 Task: Write and save a response "A difficult person is someone who lacks empathy and concern for others".
Action: Mouse moved to (659, 77)
Screenshot: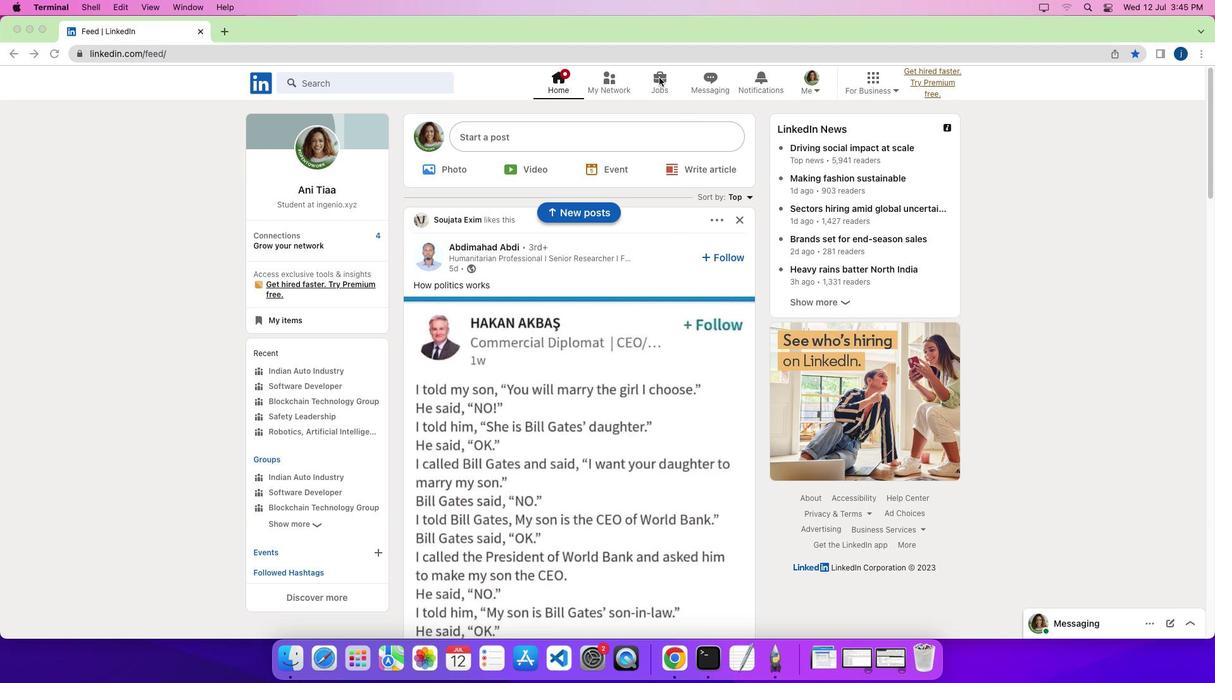 
Action: Mouse pressed left at (659, 77)
Screenshot: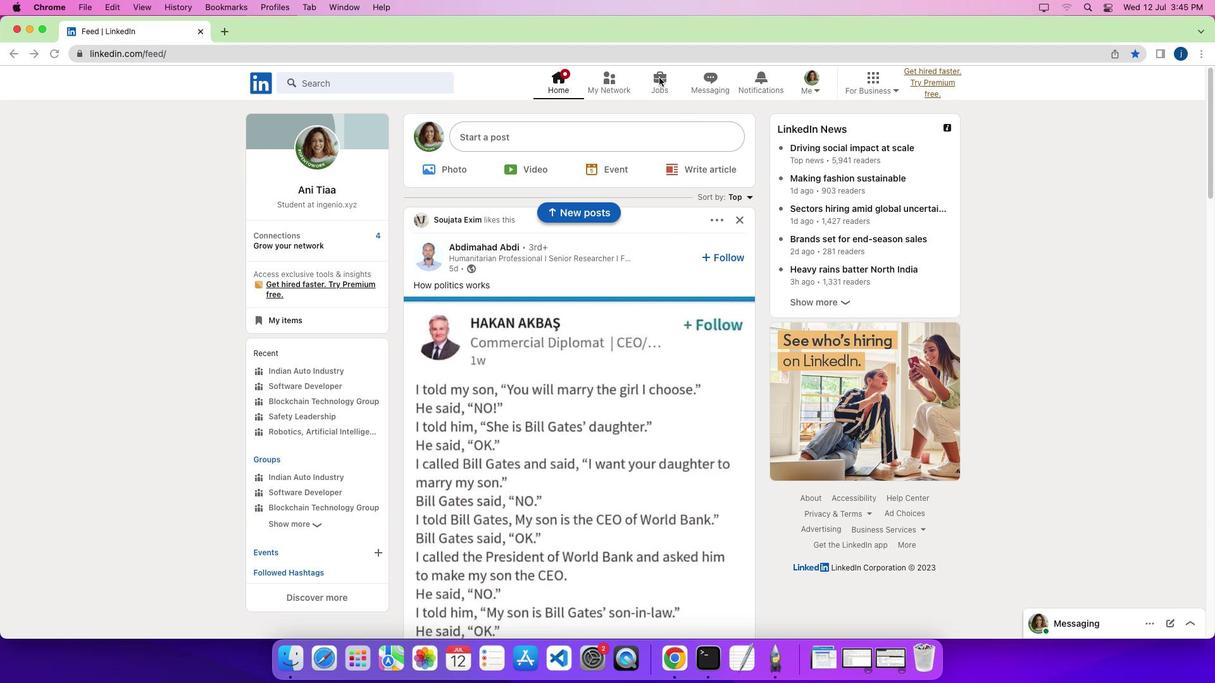 
Action: Mouse pressed left at (659, 77)
Screenshot: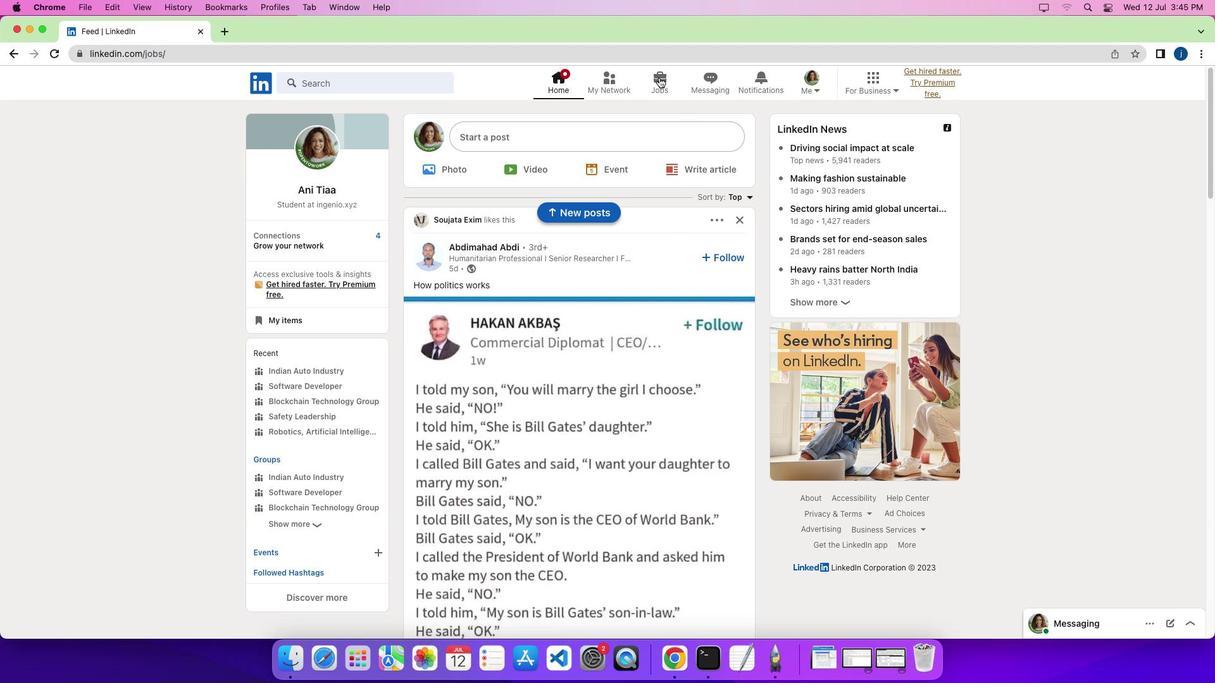 
Action: Mouse moved to (320, 438)
Screenshot: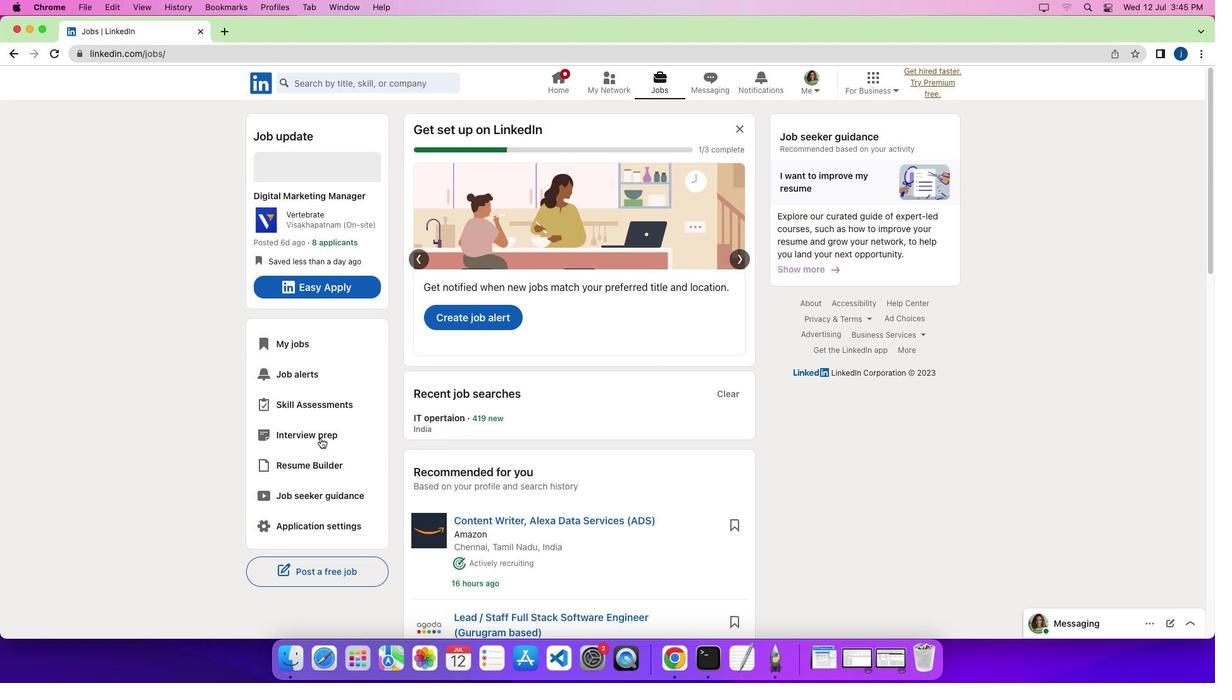 
Action: Mouse pressed left at (320, 438)
Screenshot: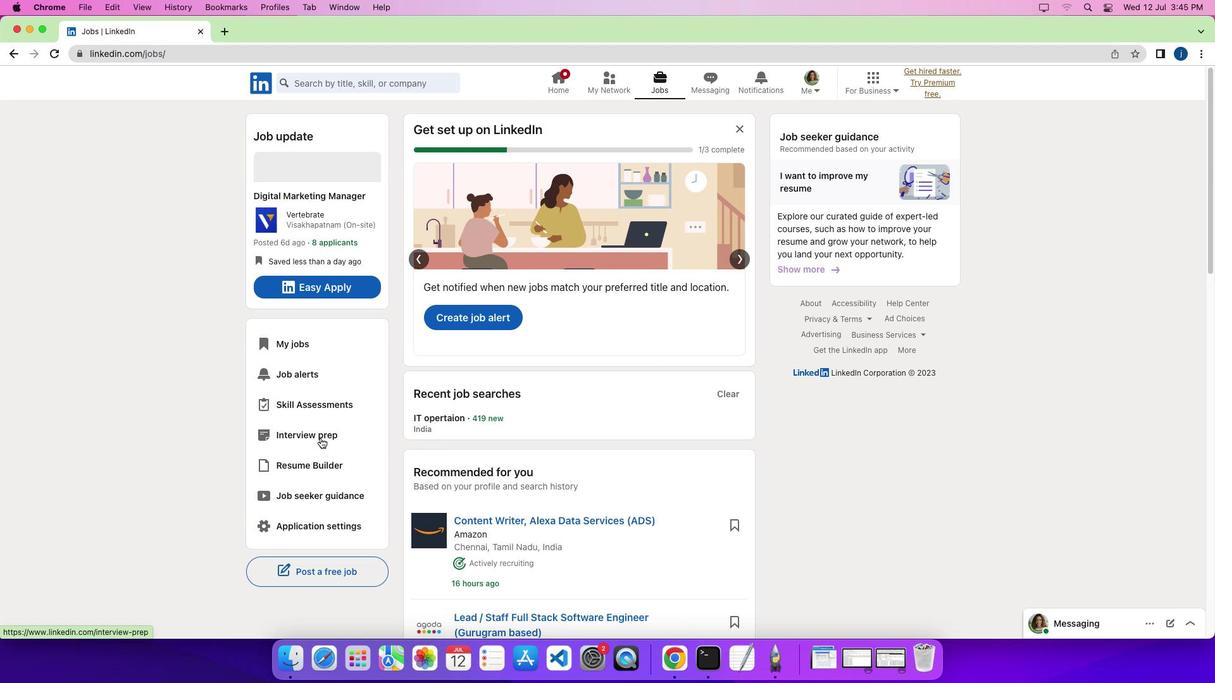 
Action: Mouse moved to (396, 143)
Screenshot: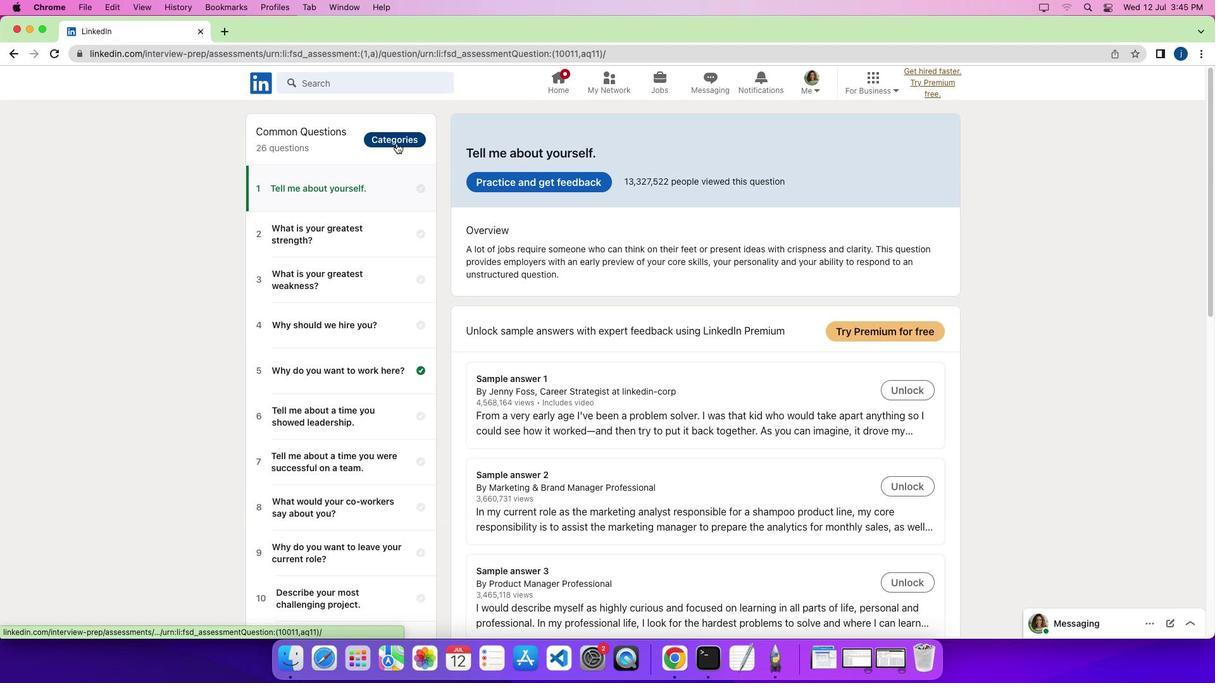 
Action: Mouse pressed left at (396, 143)
Screenshot: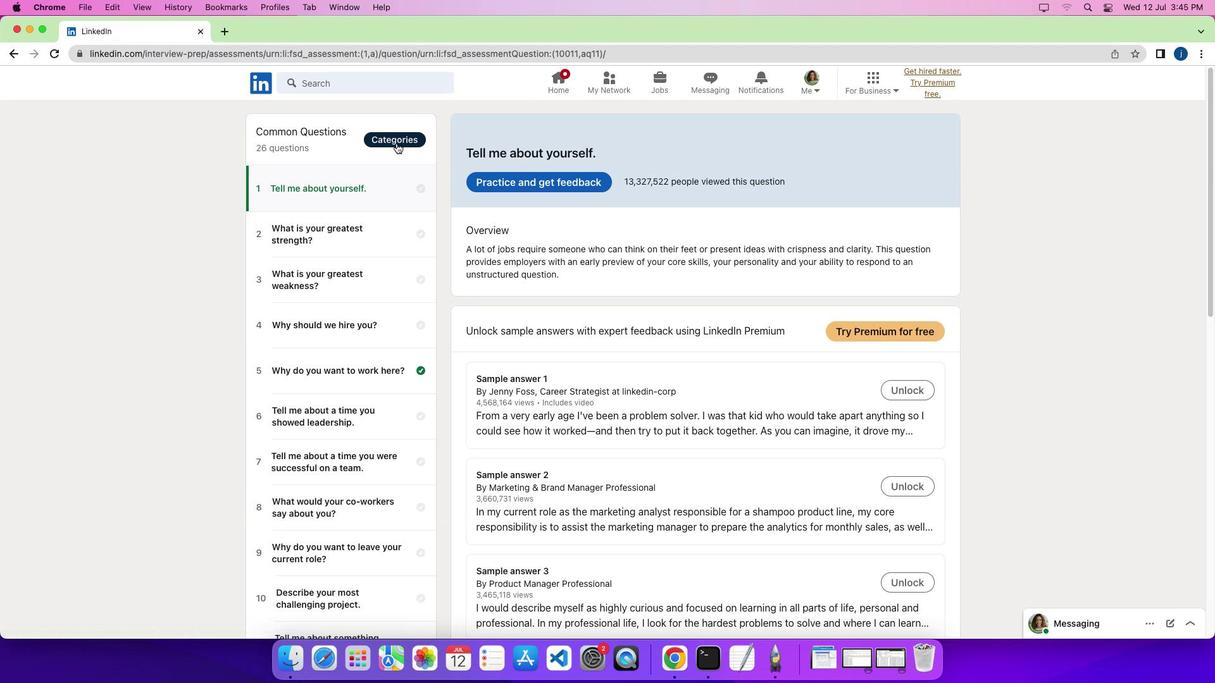 
Action: Mouse moved to (357, 258)
Screenshot: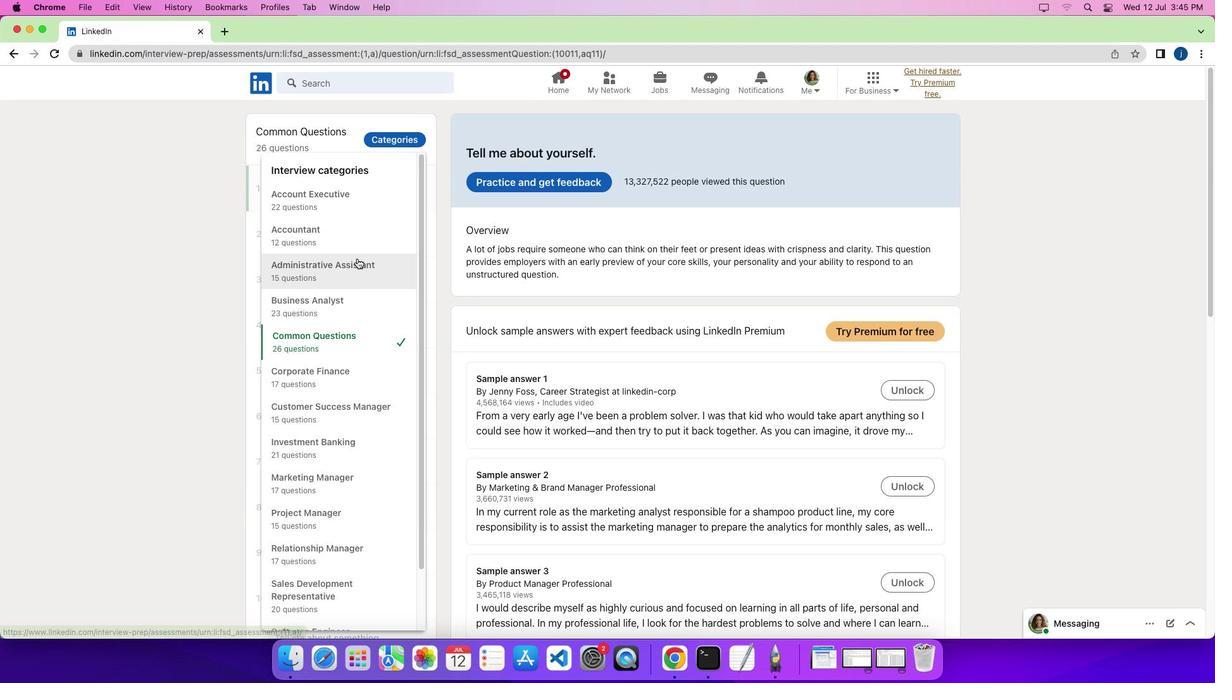 
Action: Mouse pressed left at (357, 258)
Screenshot: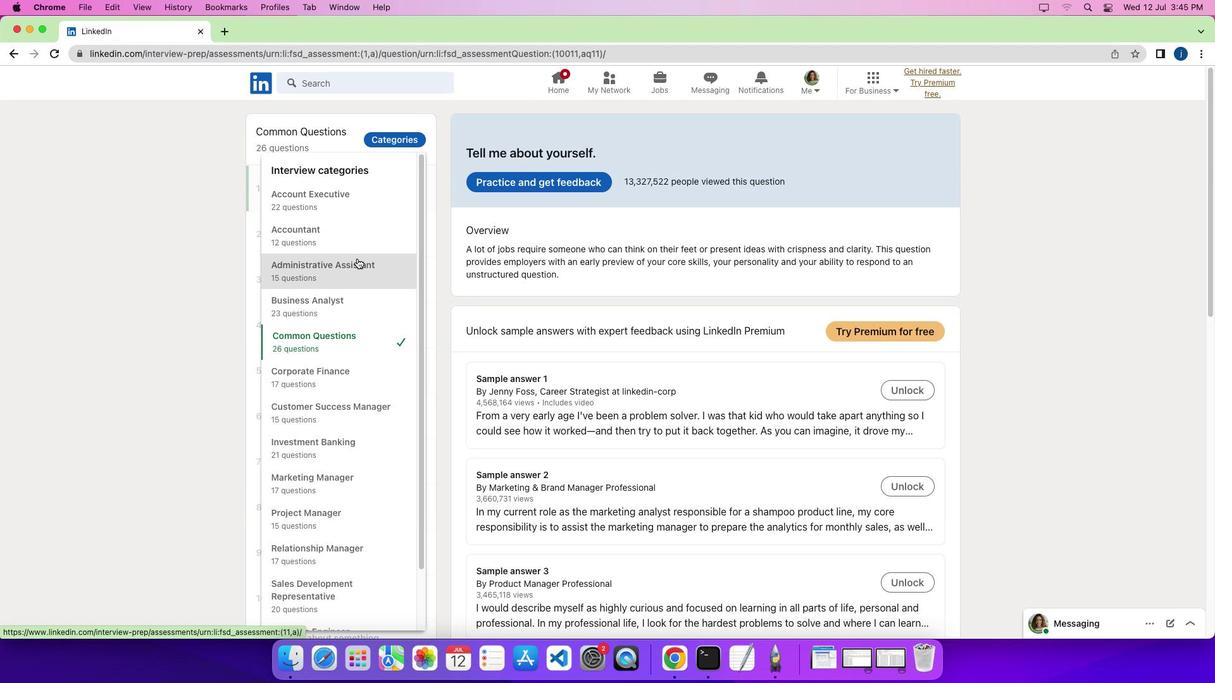 
Action: Mouse moved to (353, 294)
Screenshot: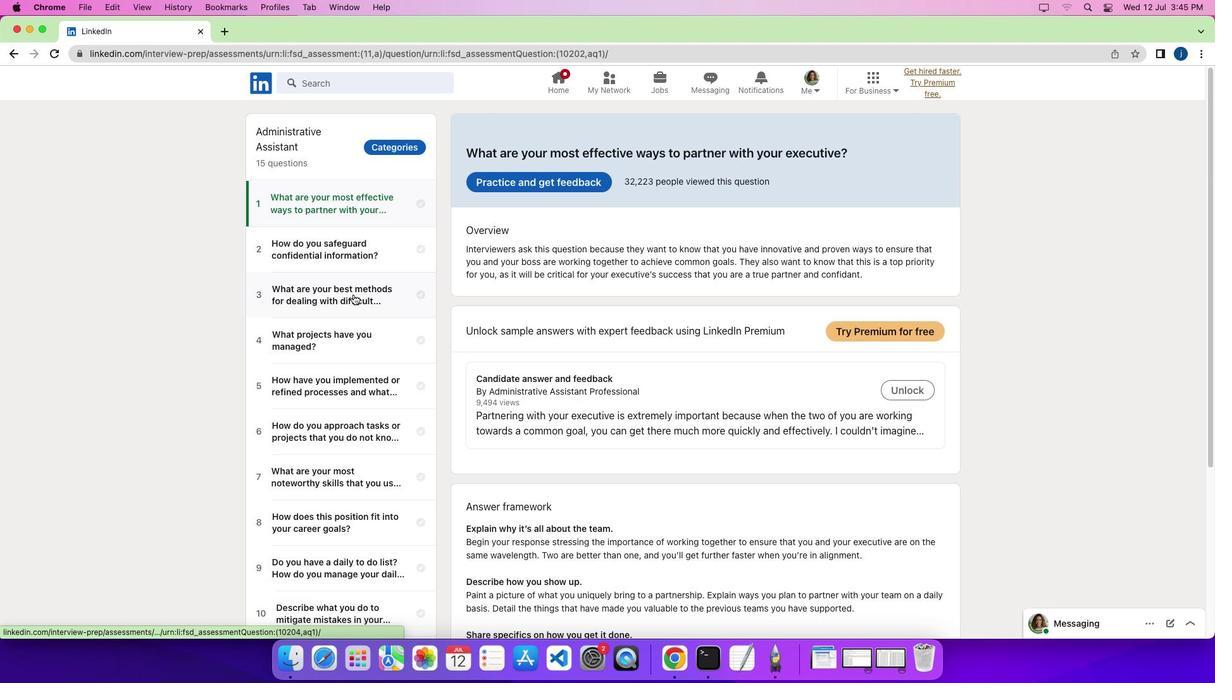 
Action: Mouse pressed left at (353, 294)
Screenshot: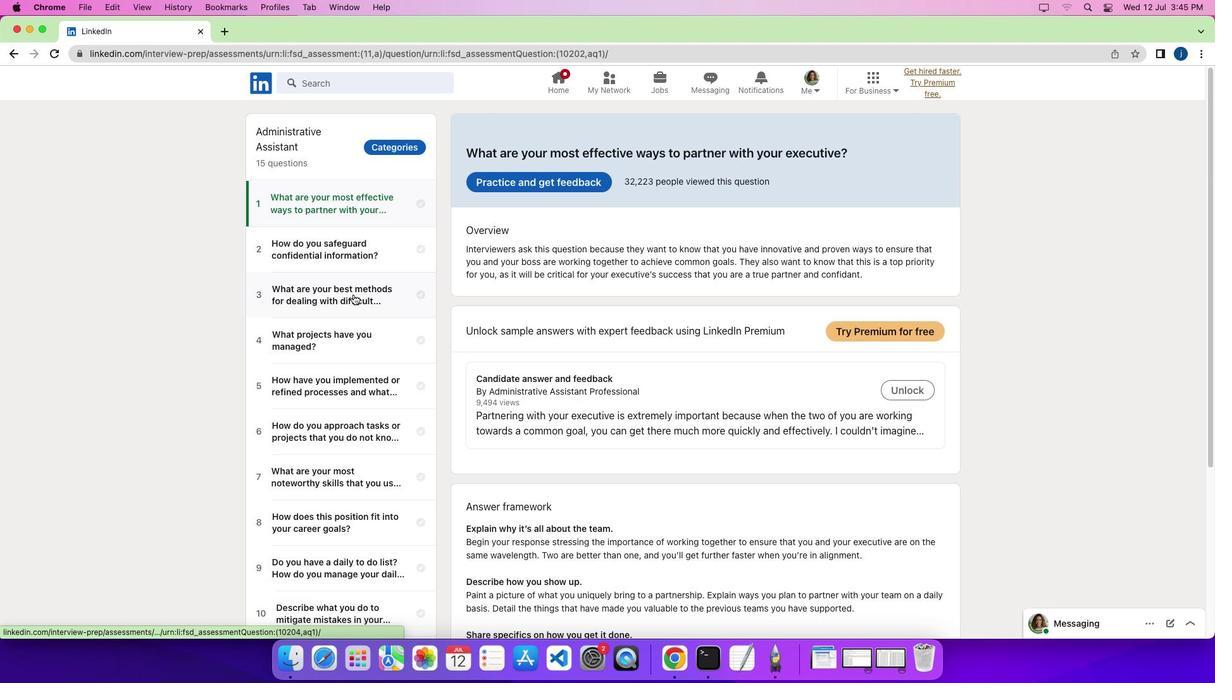 
Action: Mouse moved to (521, 183)
Screenshot: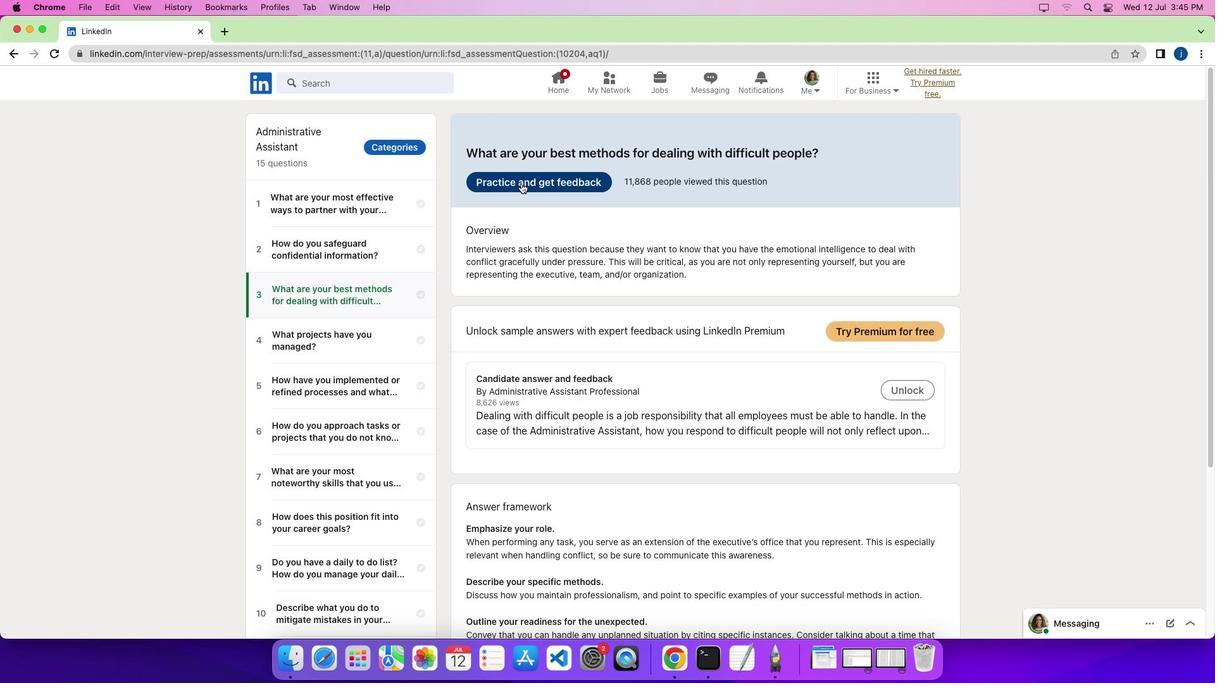 
Action: Mouse pressed left at (521, 183)
Screenshot: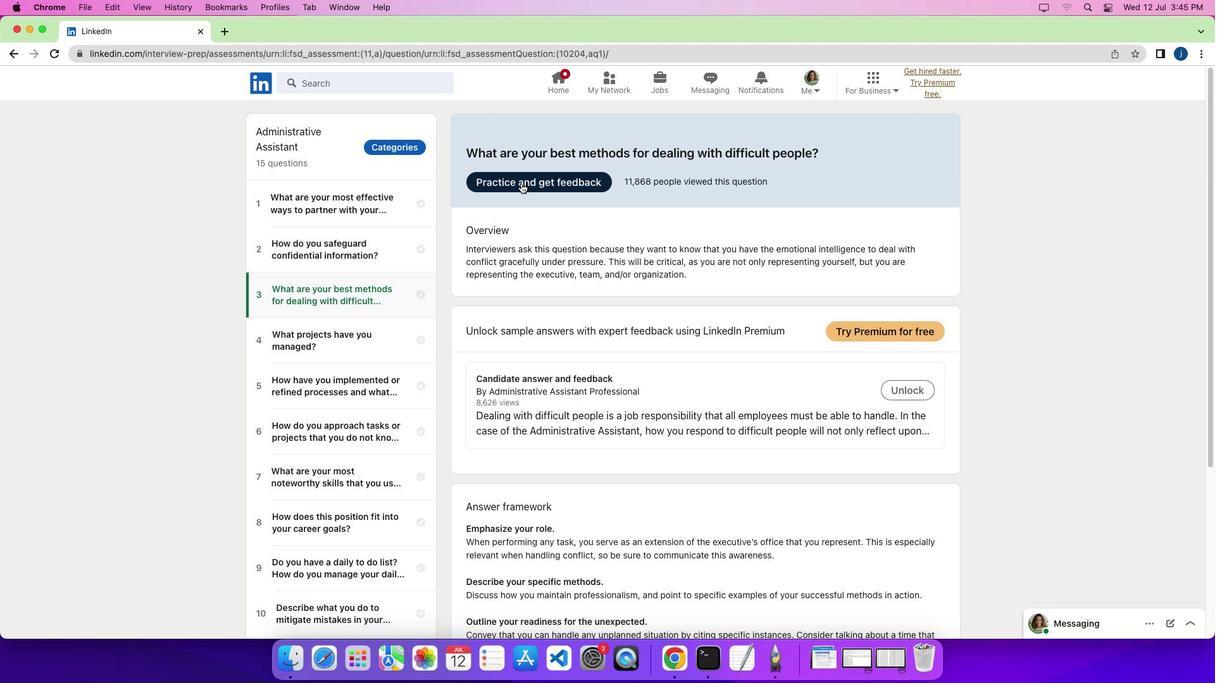
Action: Mouse moved to (551, 381)
Screenshot: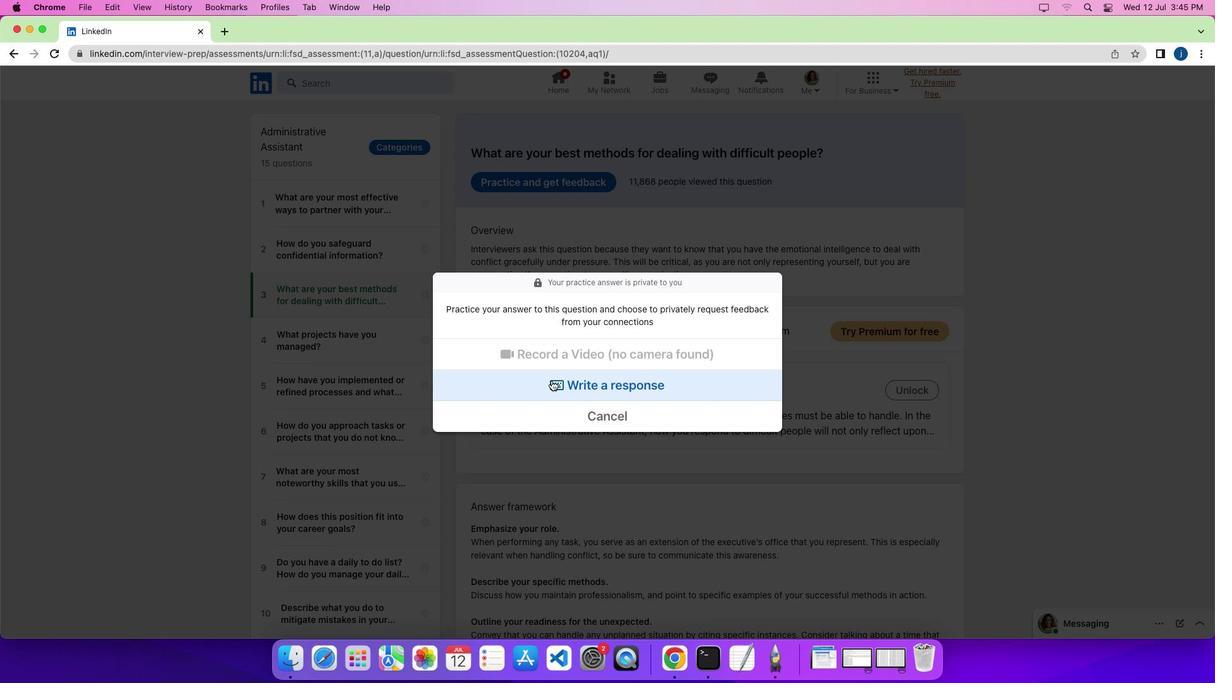 
Action: Mouse pressed left at (551, 381)
Screenshot: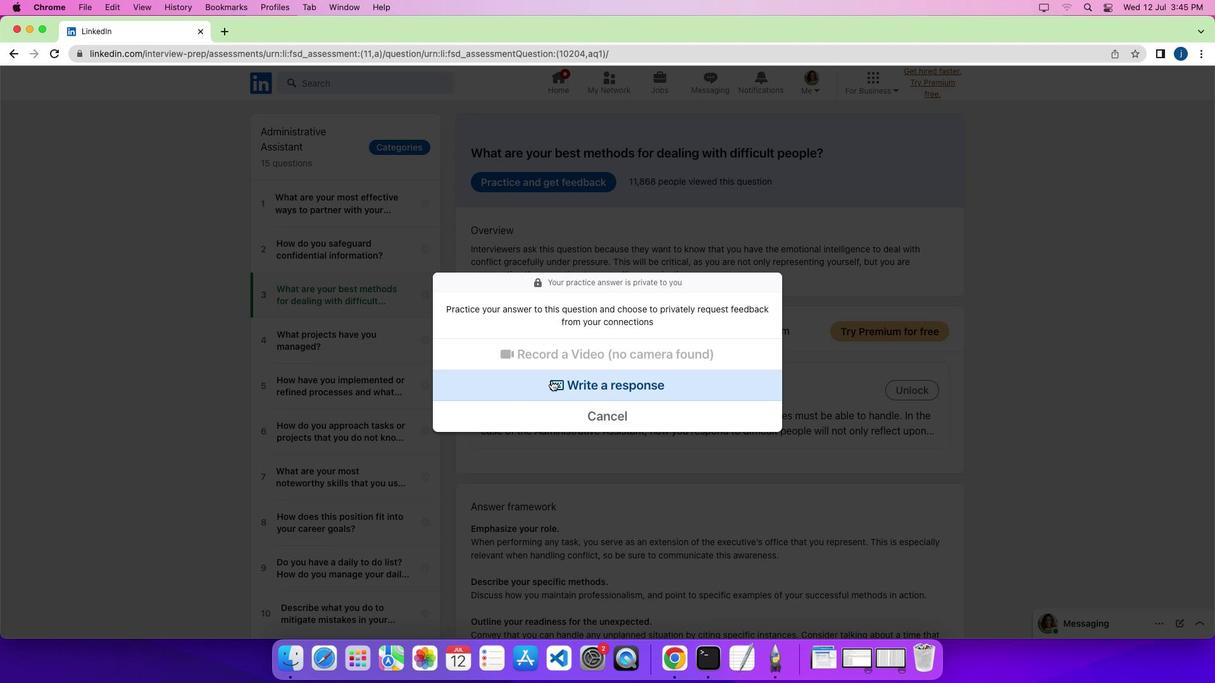 
Action: Mouse moved to (558, 323)
Screenshot: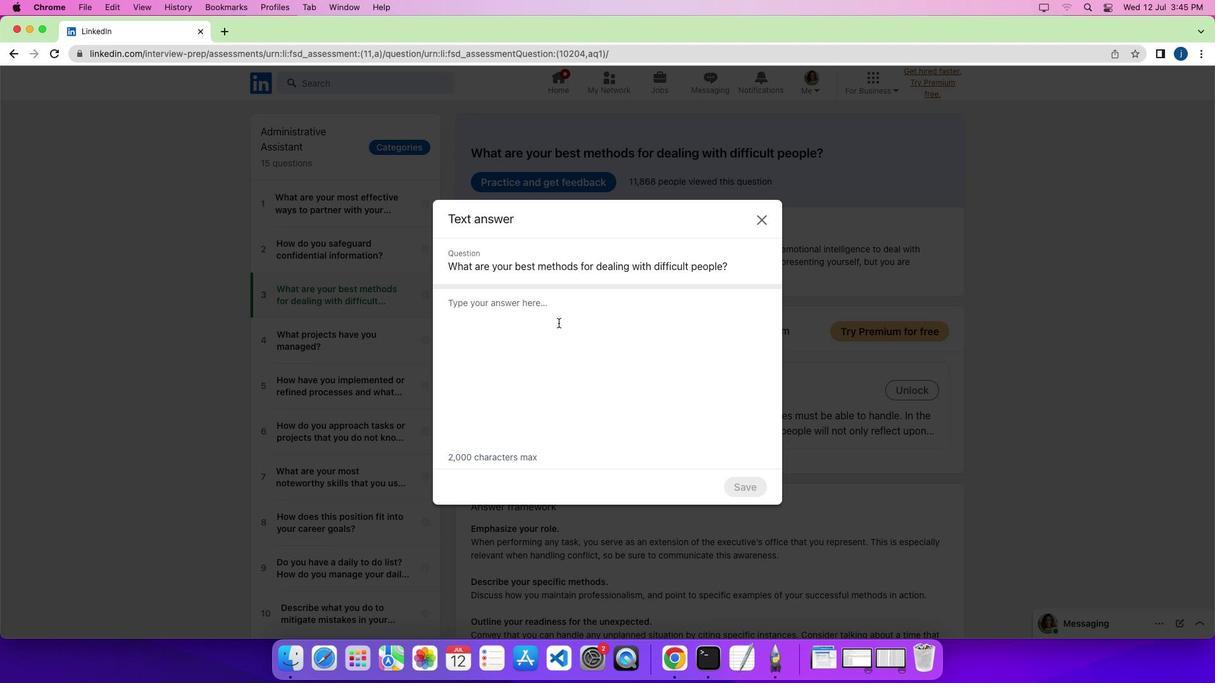 
Action: Mouse pressed left at (558, 323)
Screenshot: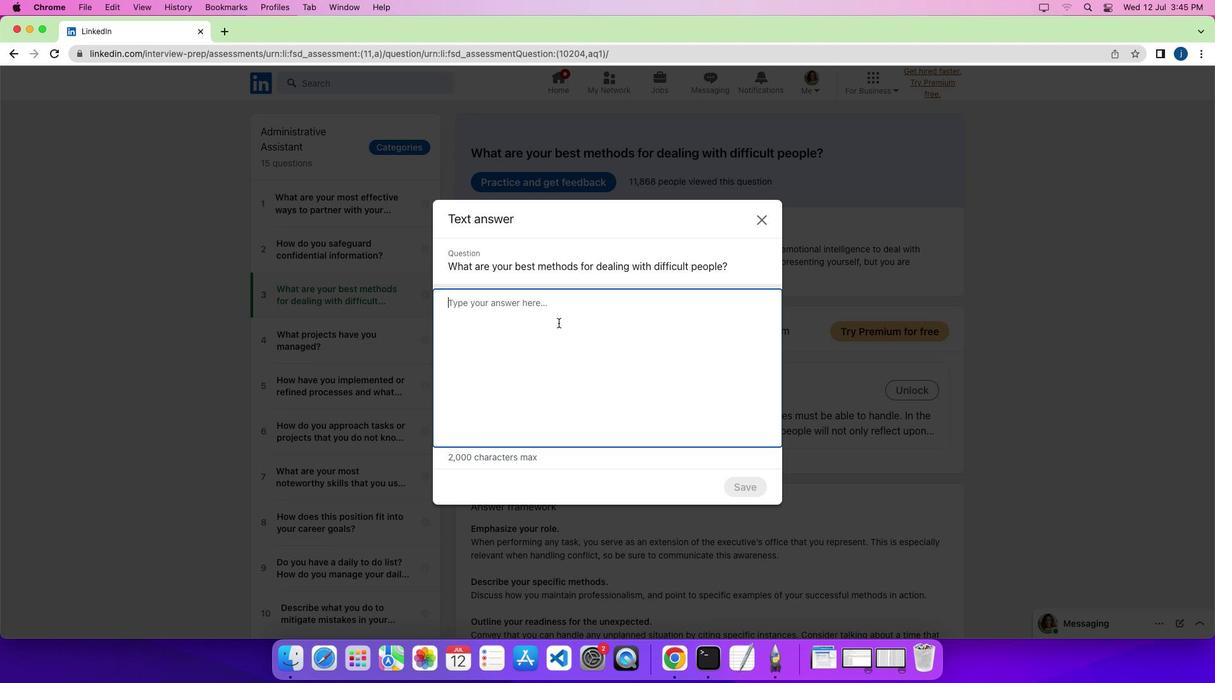 
Action: Key pressed Key.shift'A'Key.space'd''i''f''f''i''c''u''l''t'Key.space'p''e''r''s''o''n'Key.space'i''s'Key.space's''o''m''e''o''n''e'Key.space'w''h''o'Key.space'l''a''c''k''s'Key.space'e''m''p''a''t''h''y'Key.space'a''n''d'Key.space'c''o''n''c''e''r''n'Key.space'f''o''r'Key.space'o''t''h''e''r''s''s''.'
Screenshot: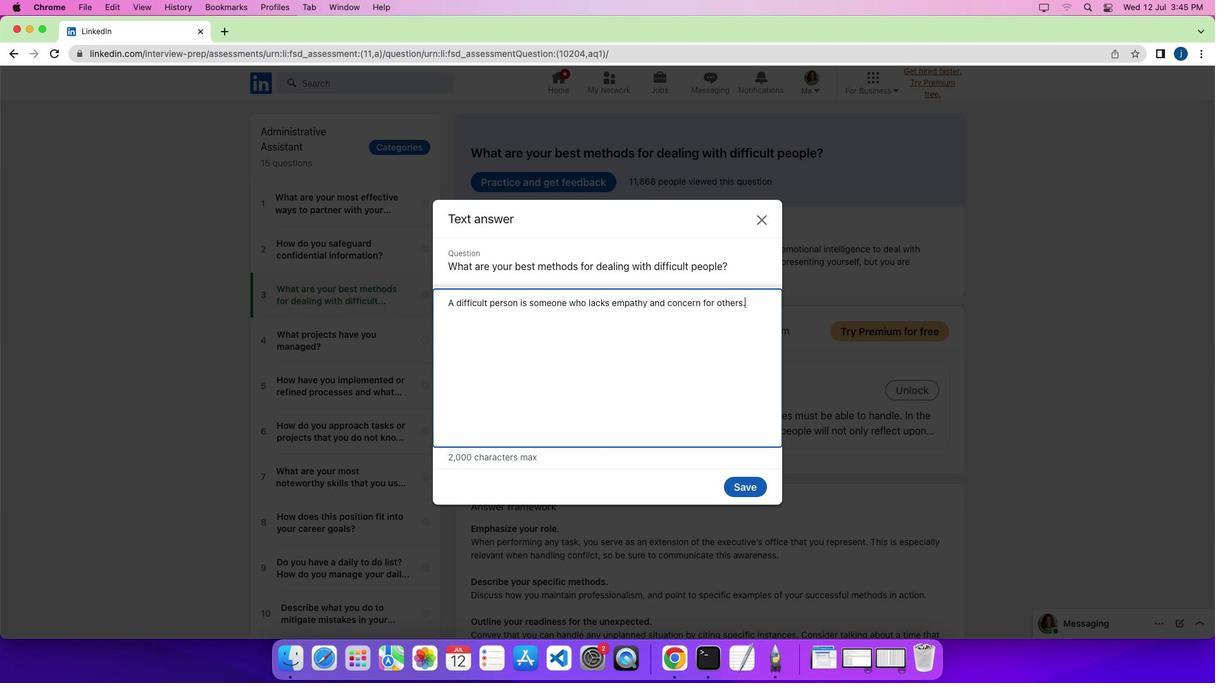 
Action: Mouse moved to (743, 486)
Screenshot: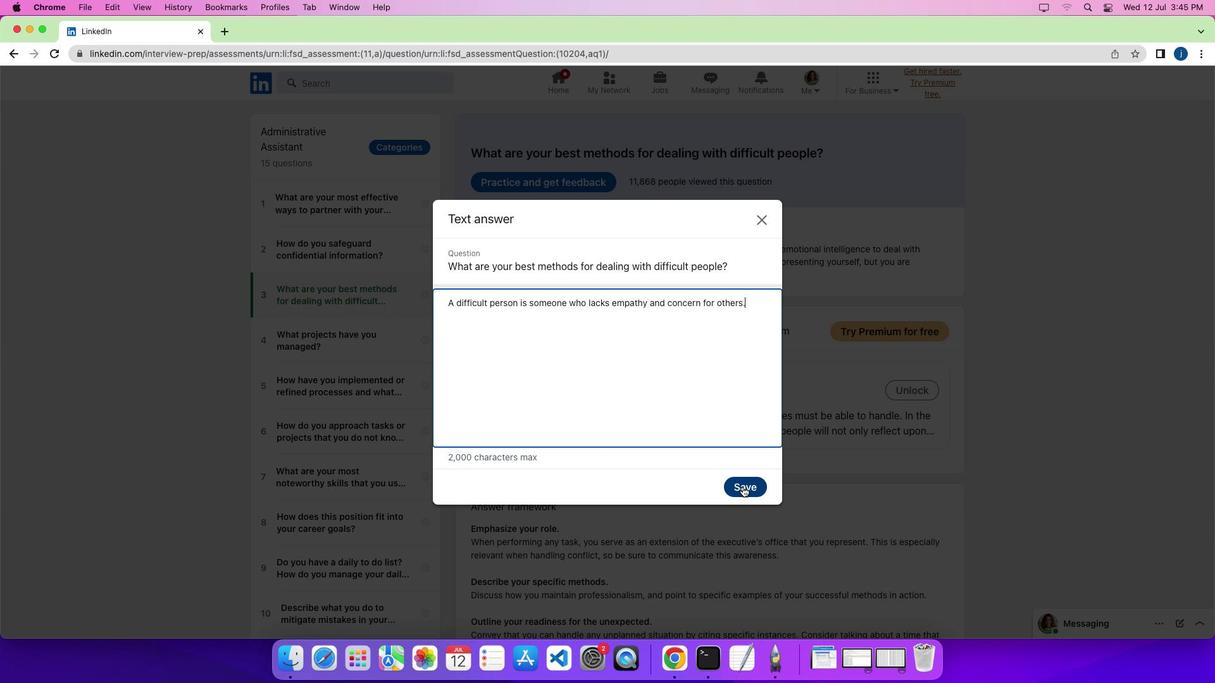 
Action: Mouse pressed left at (743, 486)
Screenshot: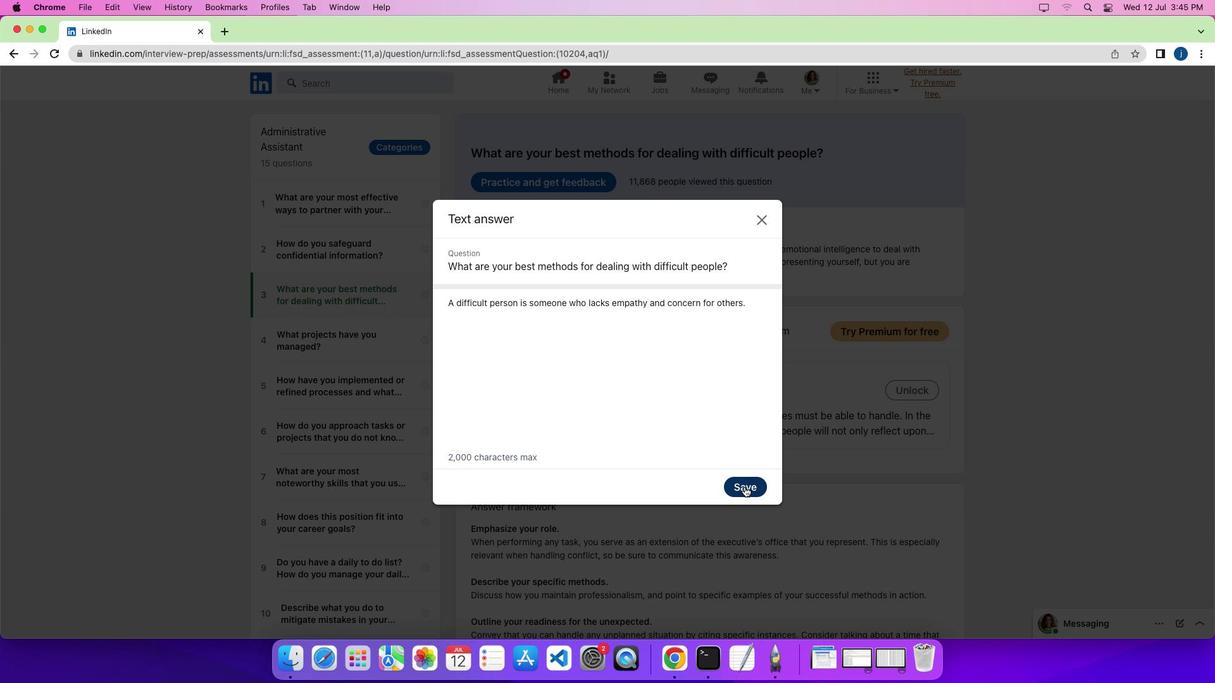 
Action: Mouse moved to (747, 488)
Screenshot: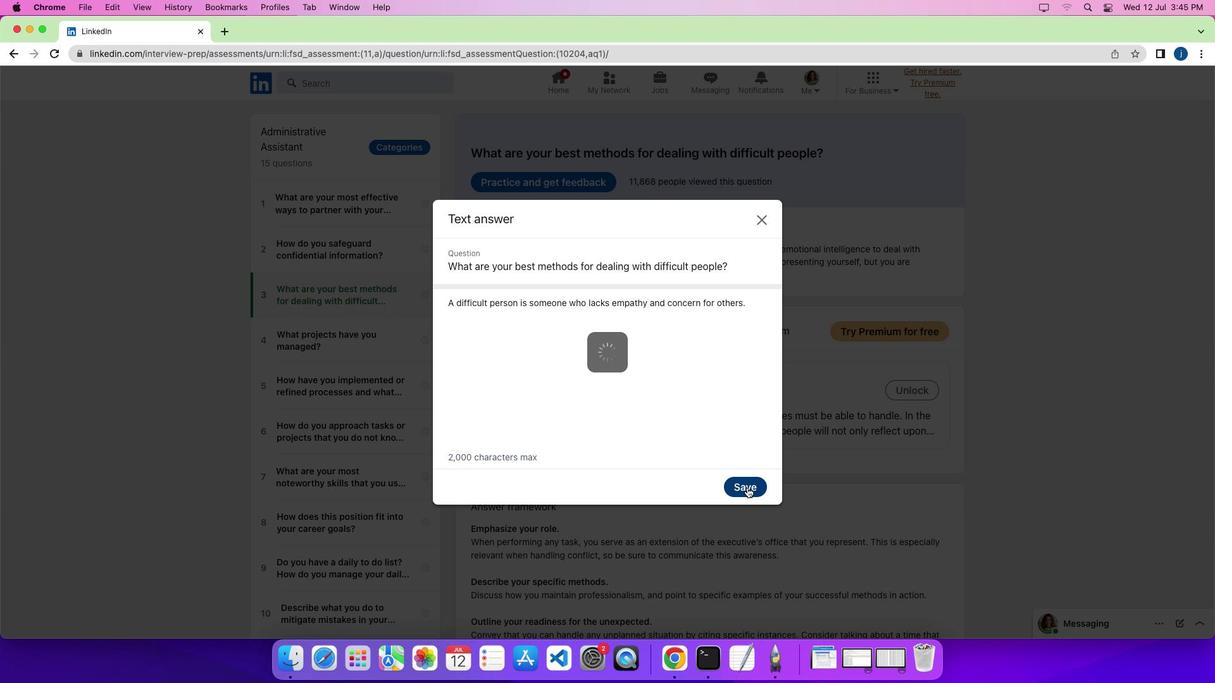
